 Task: Create a sub task Release to Production / Go Live for the task  Create a new web application for tracking employee time and attendance in the project AgileCircle , assign it to team member softage.5@softage.net and update the status of the sub task to  Completed , set the priority of the sub task to High
Action: Mouse moved to (73, 289)
Screenshot: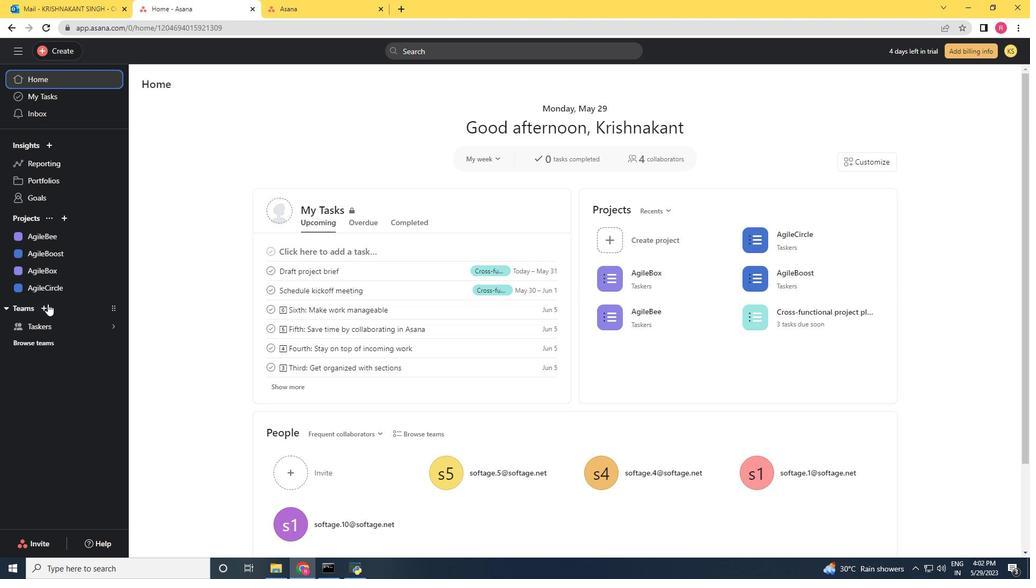 
Action: Mouse pressed left at (73, 289)
Screenshot: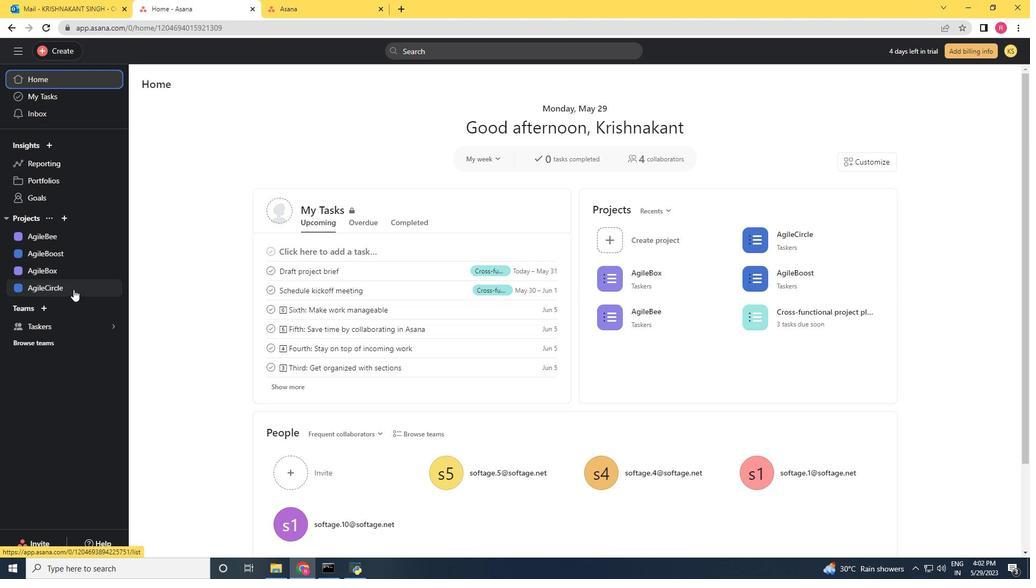 
Action: Mouse moved to (474, 232)
Screenshot: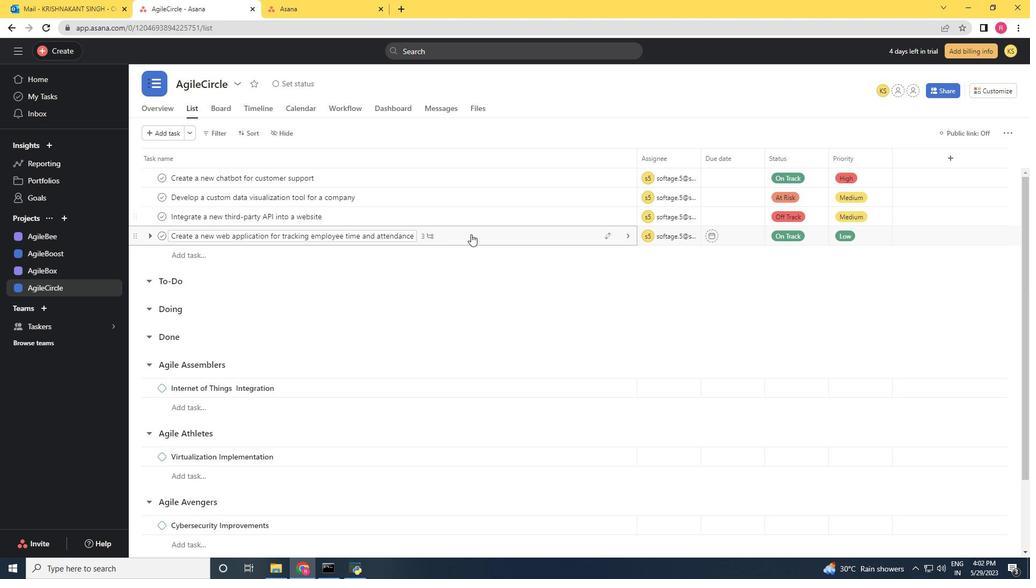 
Action: Mouse pressed left at (474, 232)
Screenshot: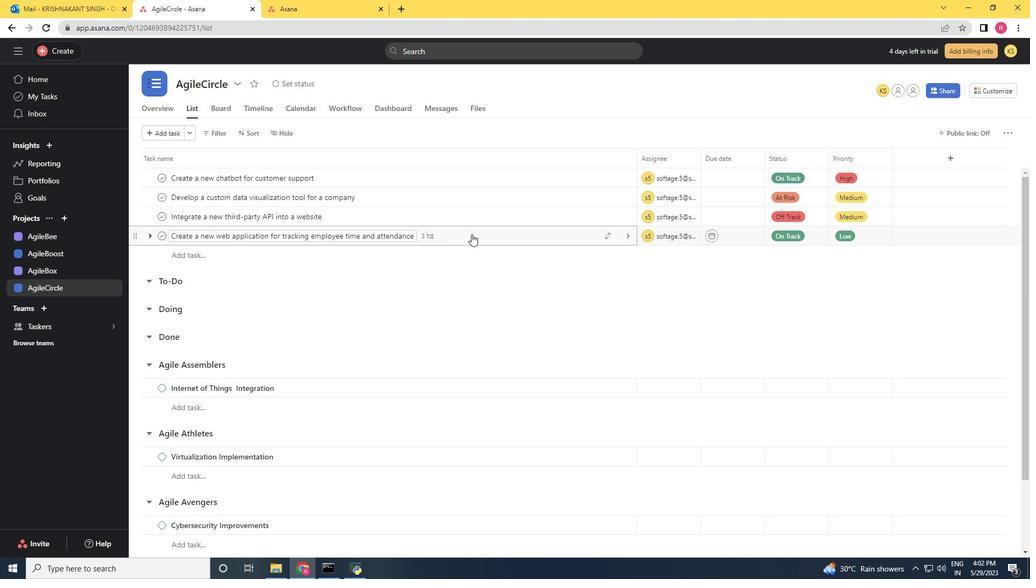 
Action: Mouse moved to (770, 350)
Screenshot: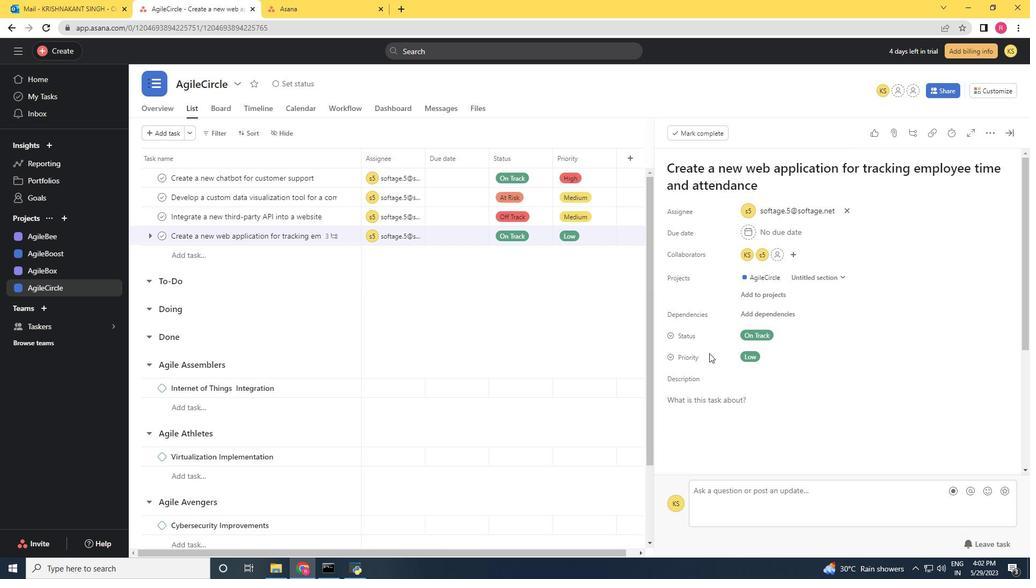 
Action: Mouse scrolled (770, 349) with delta (0, 0)
Screenshot: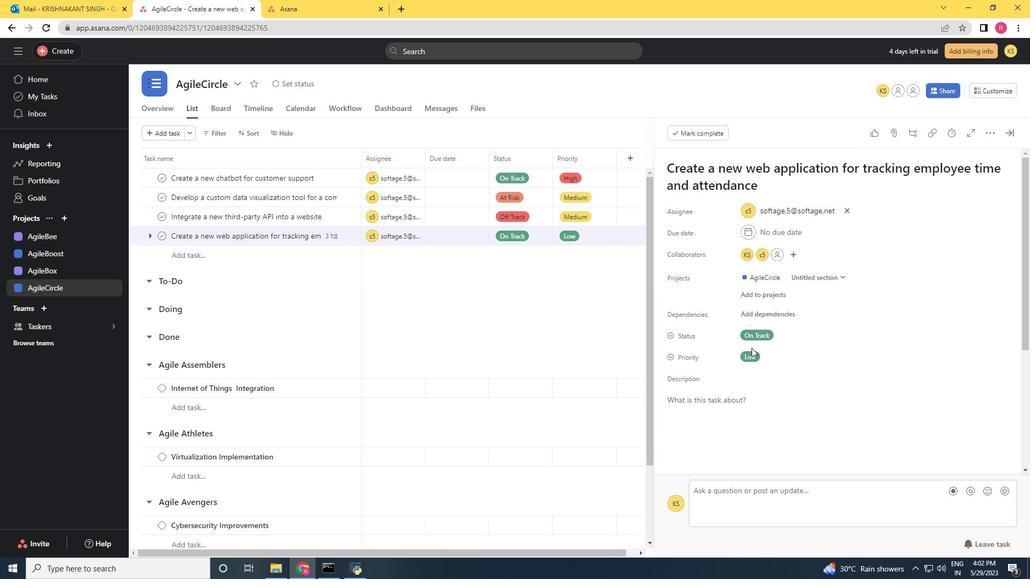 
Action: Mouse scrolled (770, 349) with delta (0, 0)
Screenshot: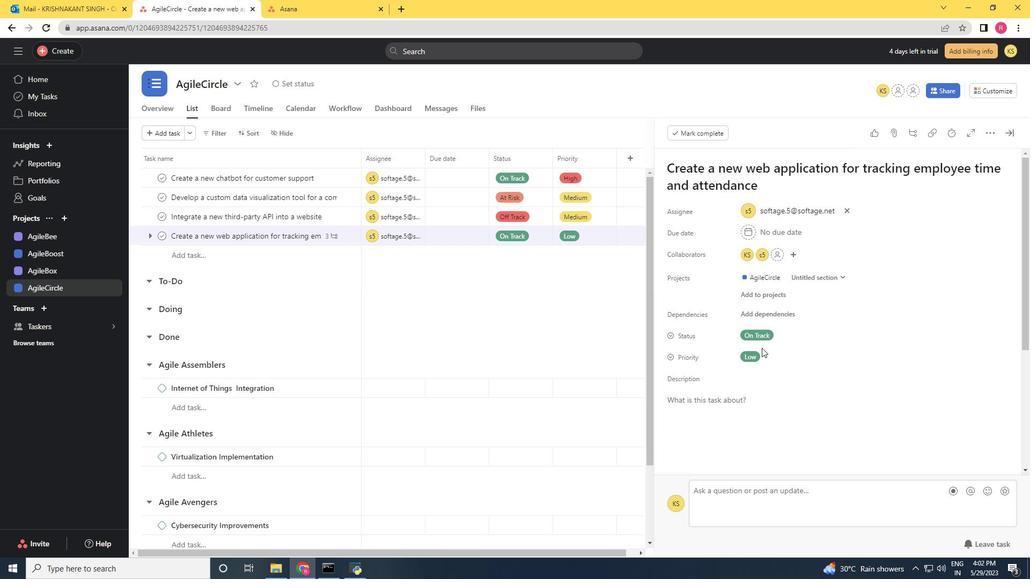 
Action: Mouse scrolled (770, 349) with delta (0, 0)
Screenshot: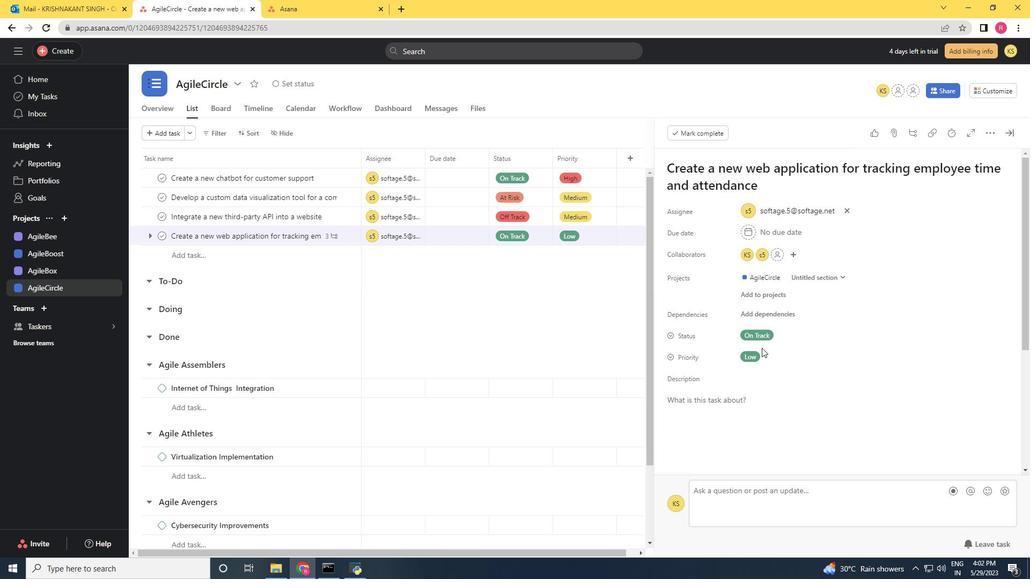 
Action: Mouse scrolled (770, 349) with delta (0, 0)
Screenshot: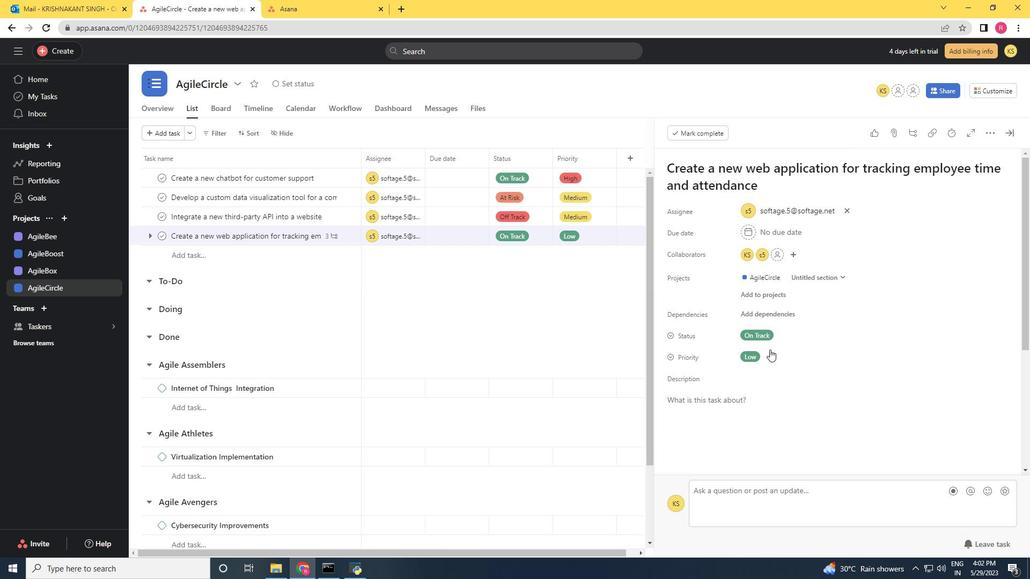
Action: Mouse moved to (684, 390)
Screenshot: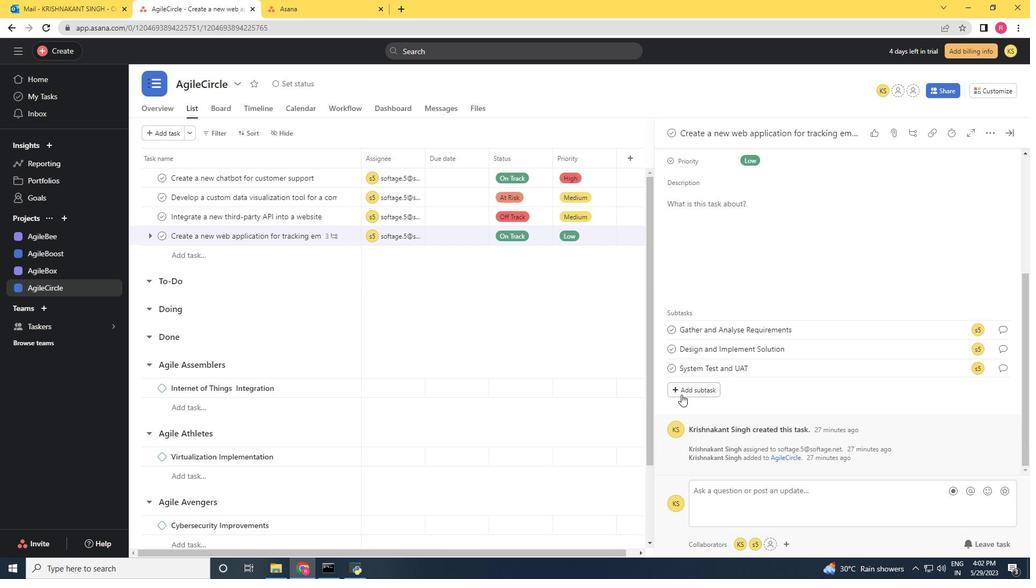 
Action: Mouse pressed left at (684, 390)
Screenshot: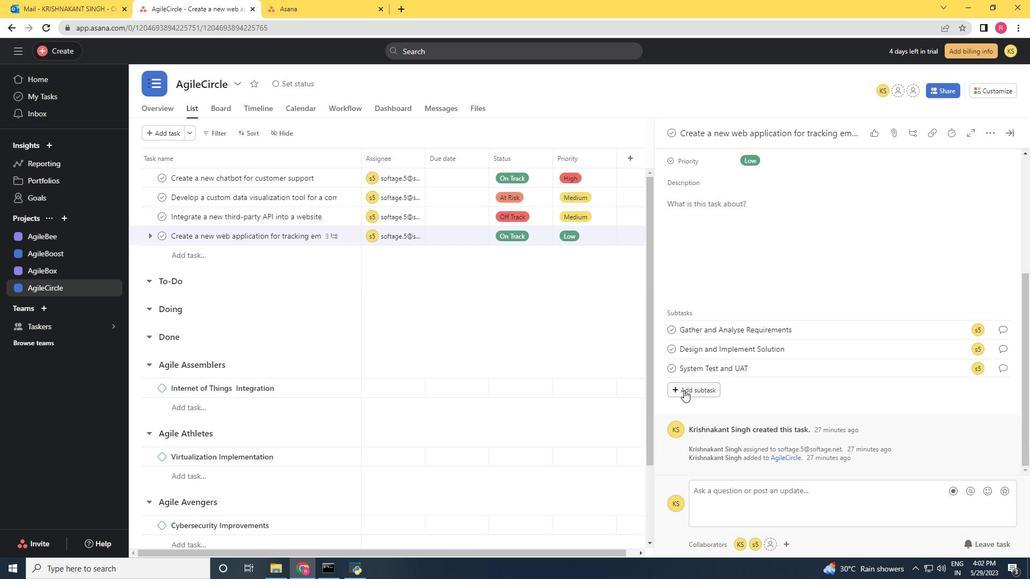 
Action: Key pressed <Key.shift>Release<Key.space>to<Key.space><Key.shift>Production<Key.space><Key.space>/<Key.space>go<Key.space><Key.backspace><Key.backspace><Key.backspace><Key.space><Key.shift>Go<Key.space><Key.backspace><Key.backspace><Key.backspace><Key.backspace><Key.shift>Go<Key.left><Key.left><Key.left><Key.left><Key.backspace><Key.right><Key.right><Key.right><Key.right><Key.space><Key.space><Key.shift>Live<Key.enter>
Screenshot: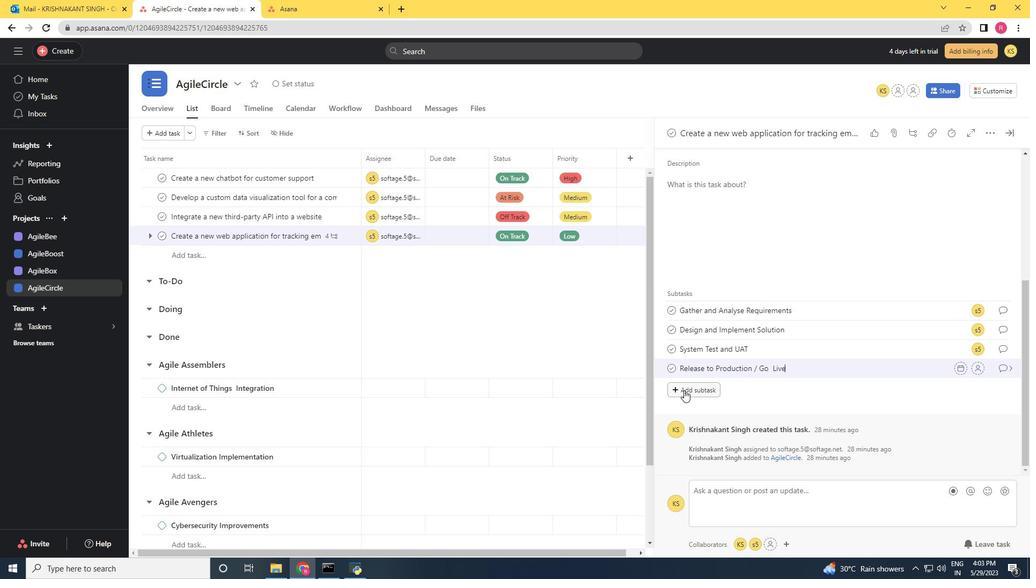 
Action: Mouse moved to (975, 348)
Screenshot: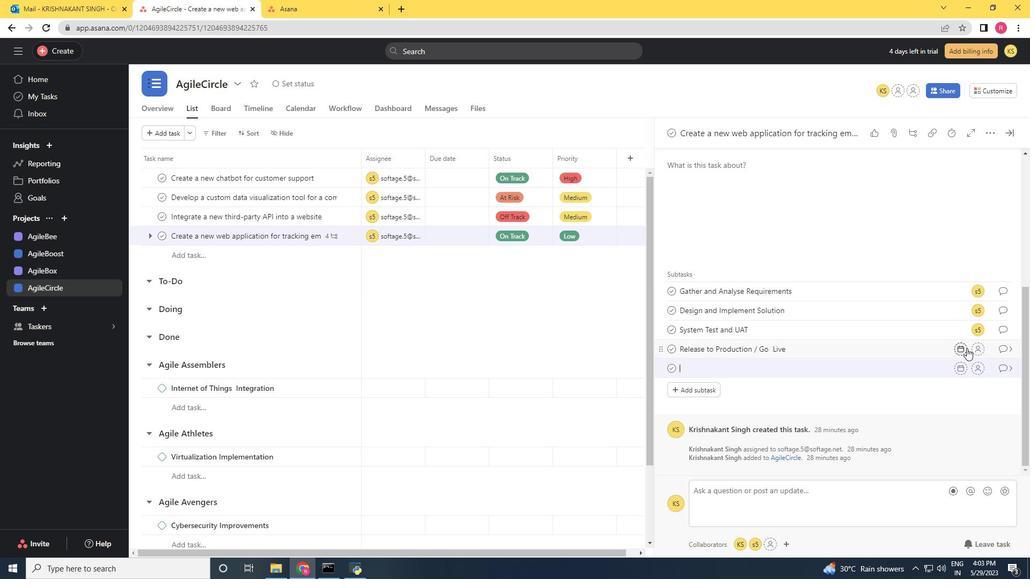 
Action: Mouse pressed left at (975, 348)
Screenshot: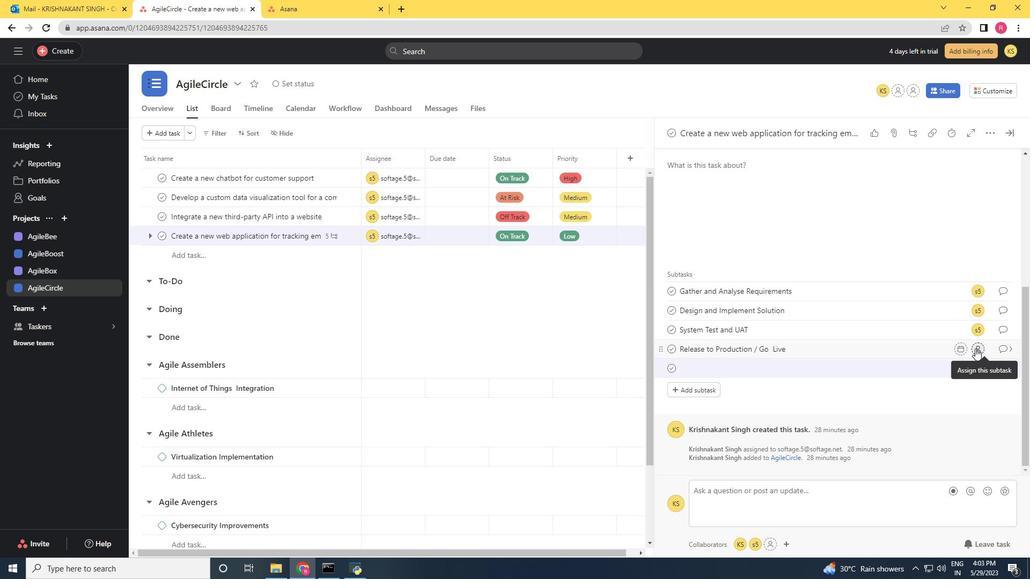 
Action: Mouse moved to (977, 363)
Screenshot: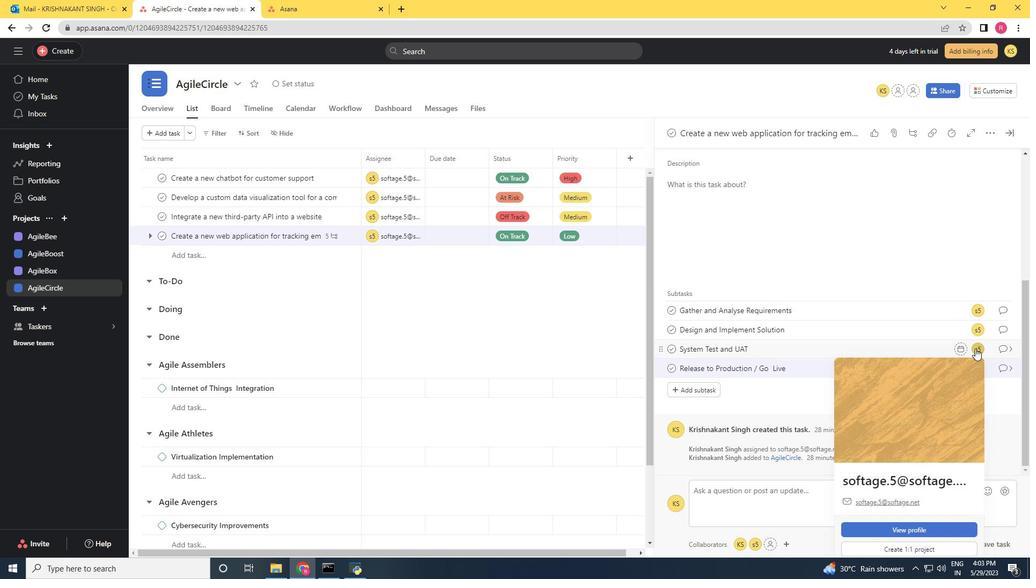 
Action: Mouse pressed left at (977, 363)
Screenshot: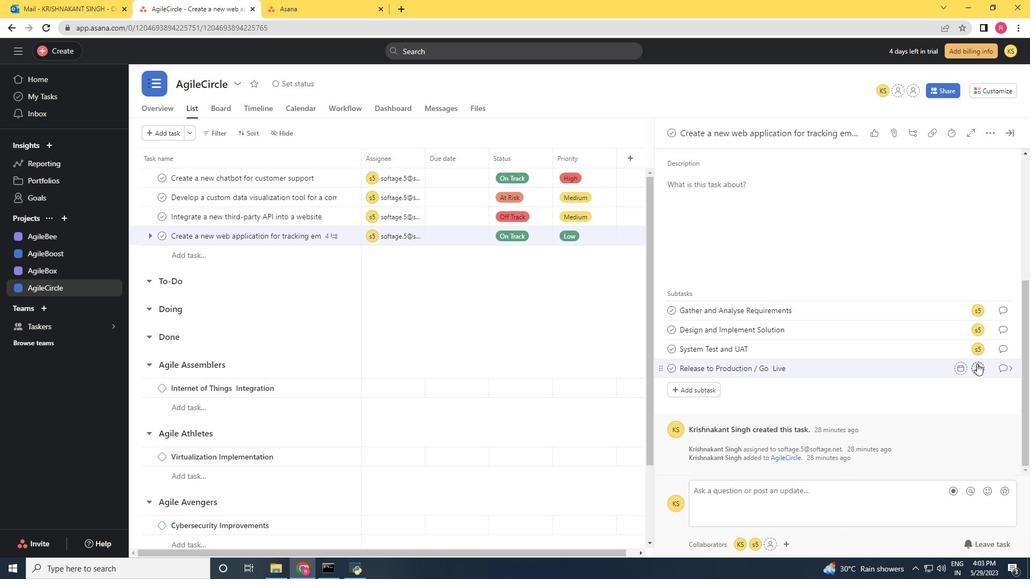 
Action: Mouse moved to (853, 434)
Screenshot: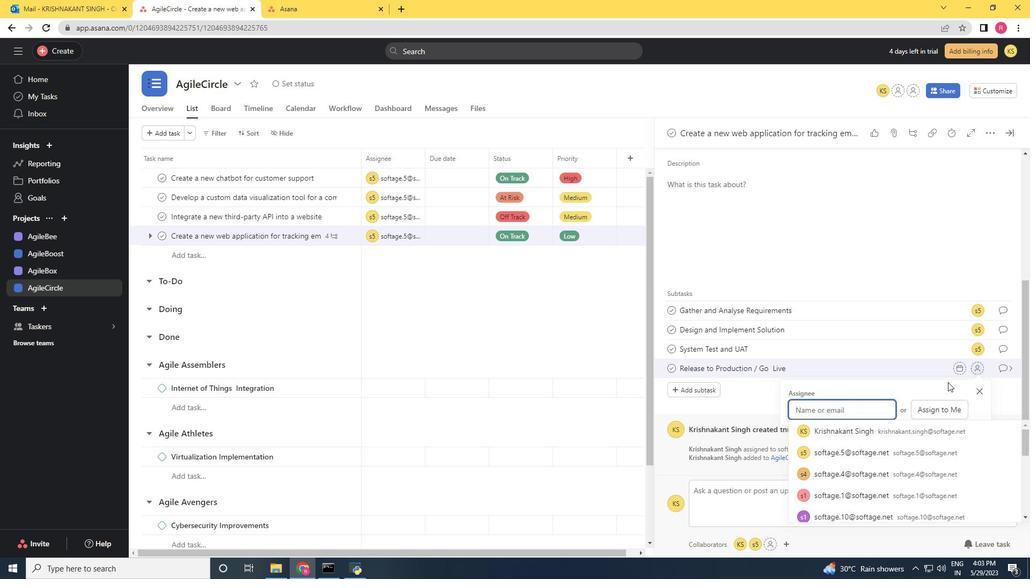 
Action: Key pressed softage.5<Key.shift>@softage.net
Screenshot: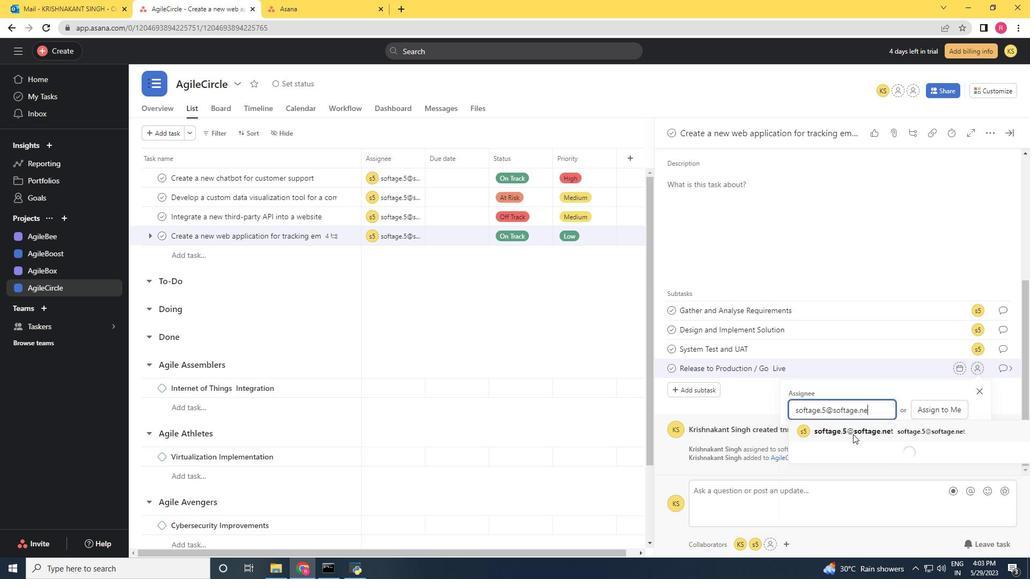 
Action: Mouse moved to (853, 435)
Screenshot: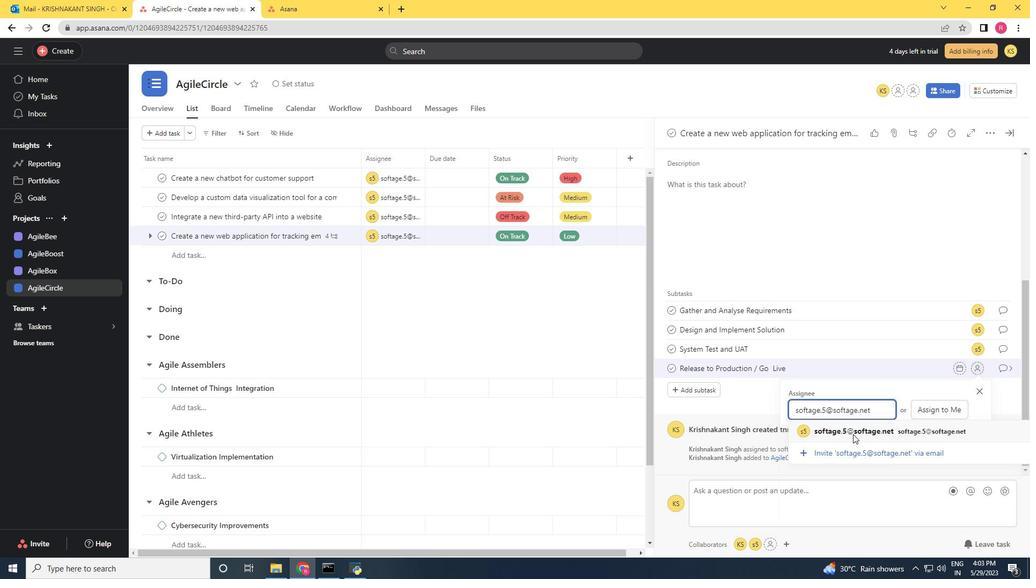 
Action: Mouse pressed left at (853, 435)
Screenshot: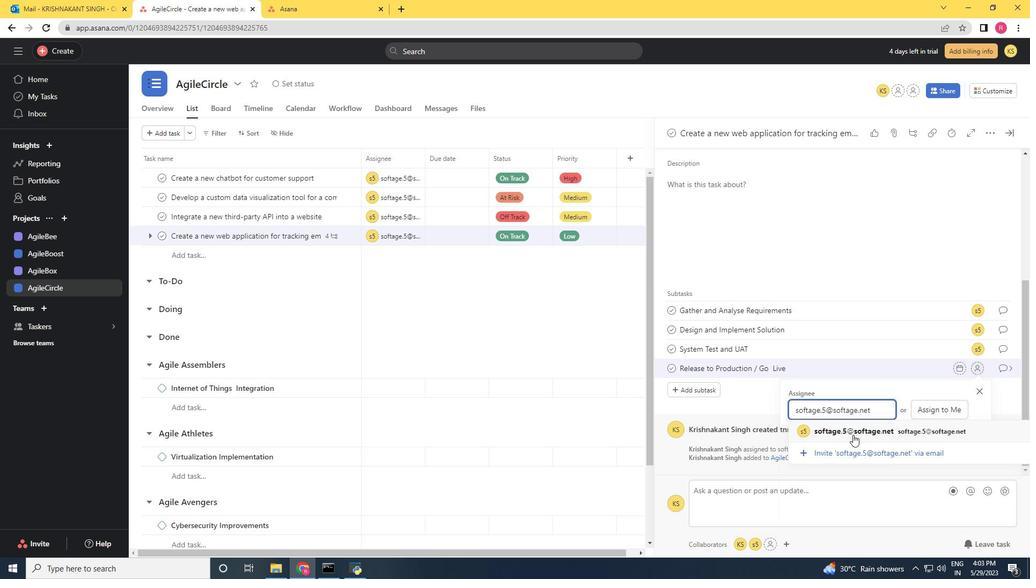 
Action: Mouse moved to (1000, 371)
Screenshot: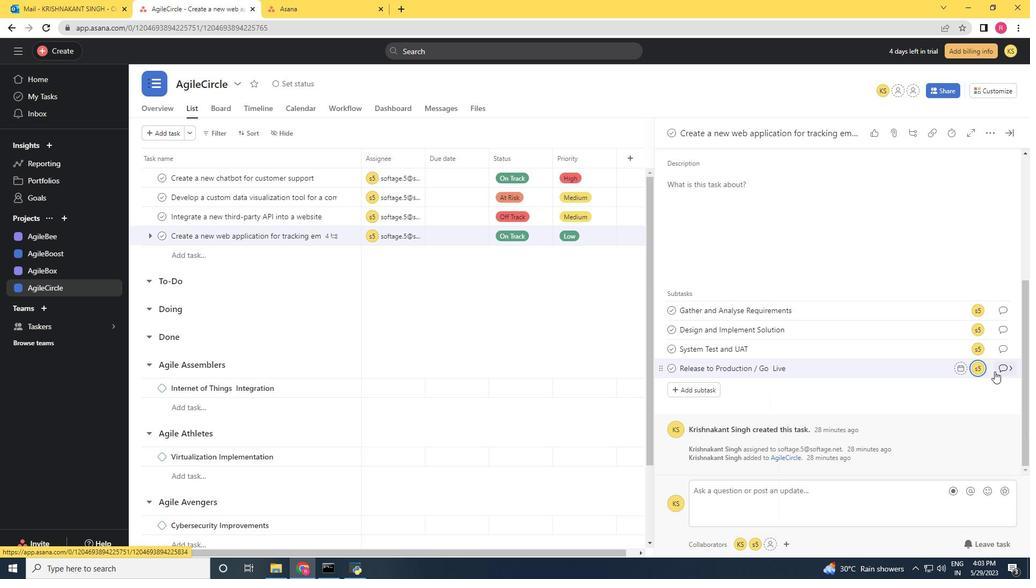 
Action: Mouse pressed left at (1000, 371)
Screenshot: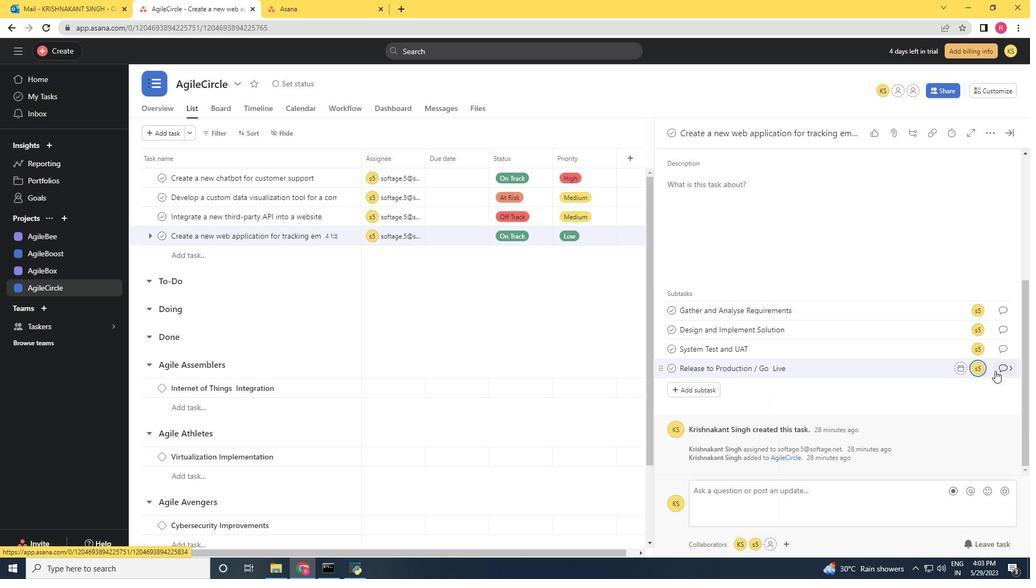 
Action: Mouse moved to (697, 308)
Screenshot: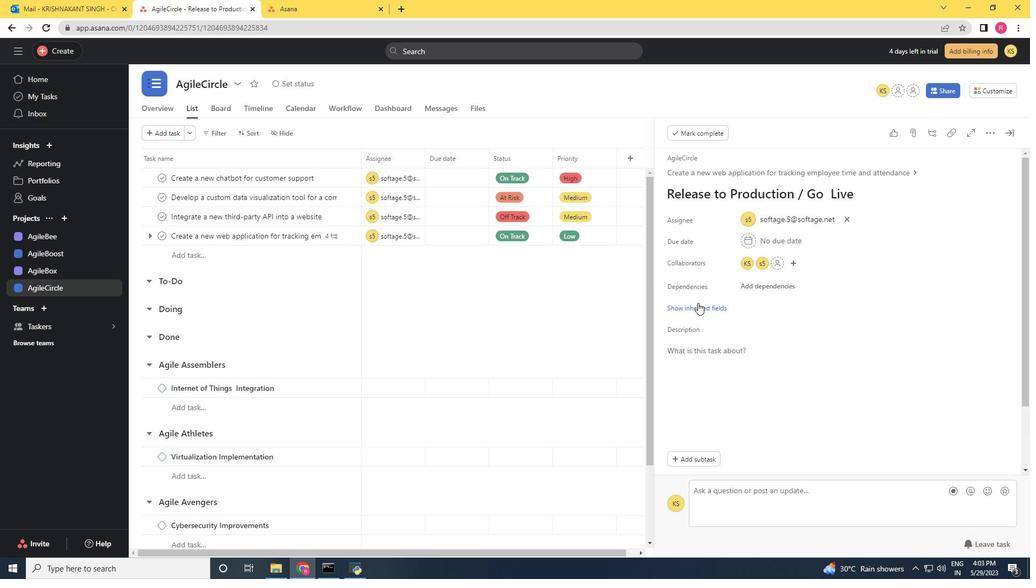 
Action: Mouse pressed left at (697, 308)
Screenshot: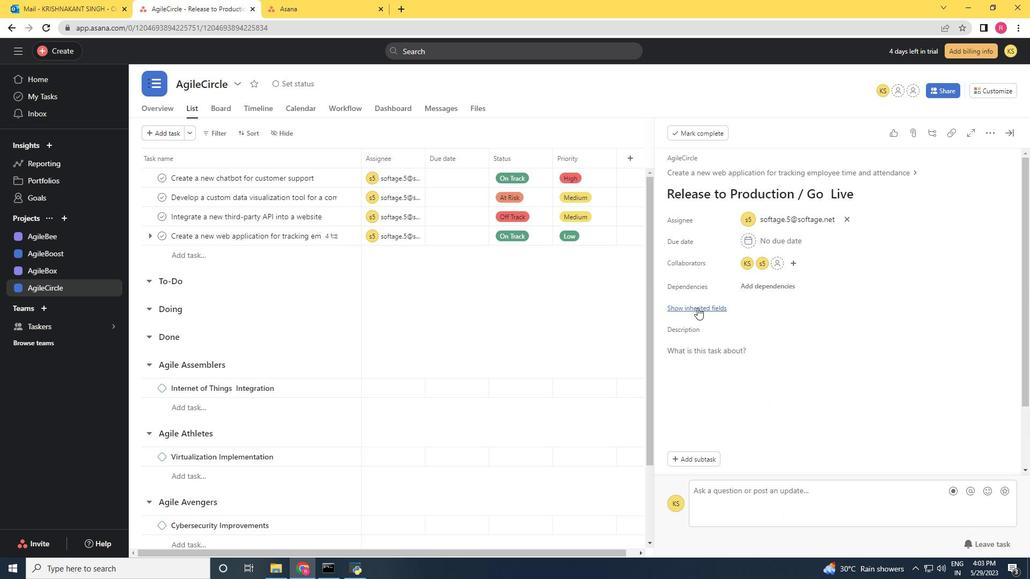 
Action: Mouse moved to (756, 326)
Screenshot: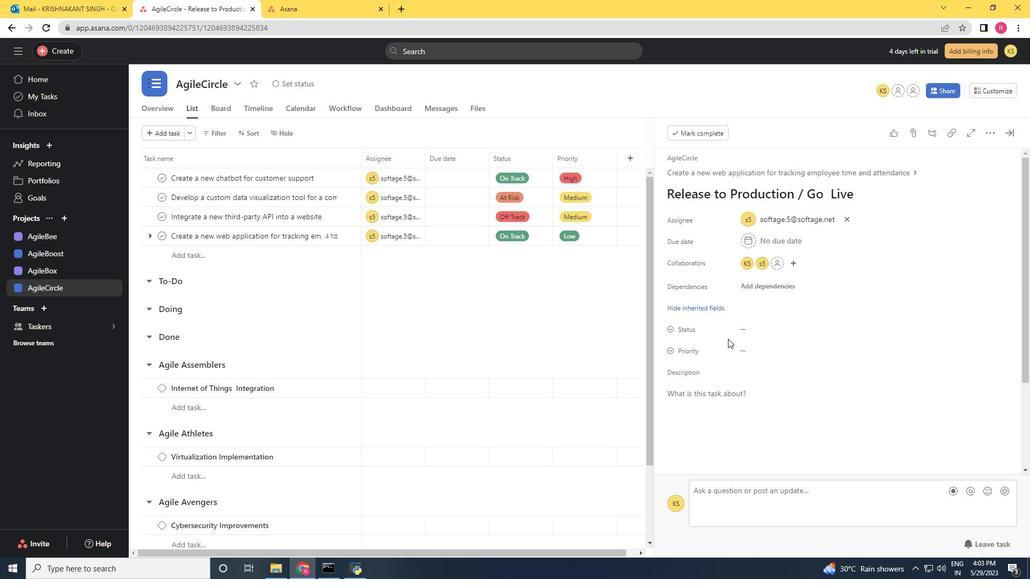 
Action: Mouse pressed left at (756, 326)
Screenshot: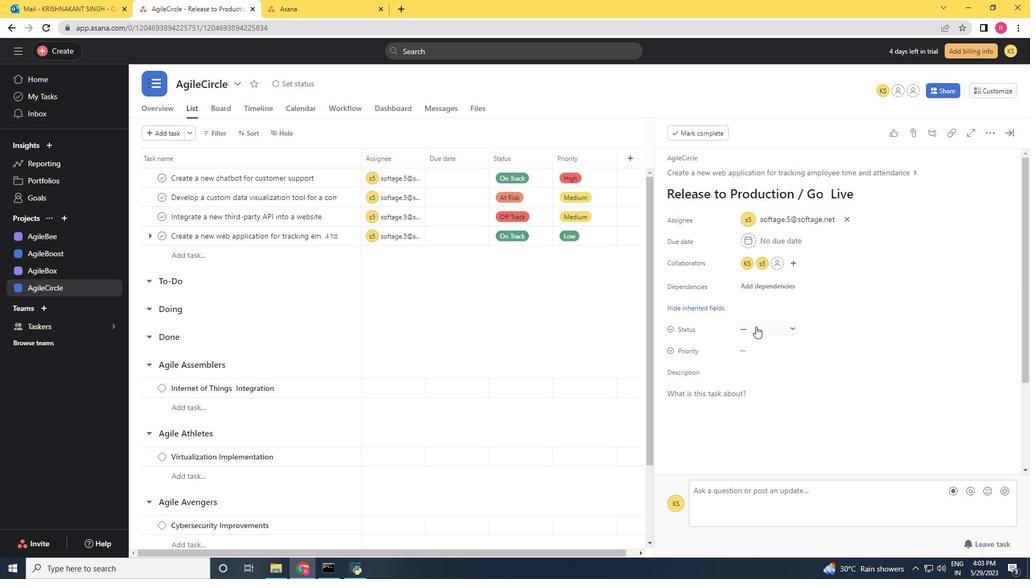 
Action: Mouse moved to (783, 419)
Screenshot: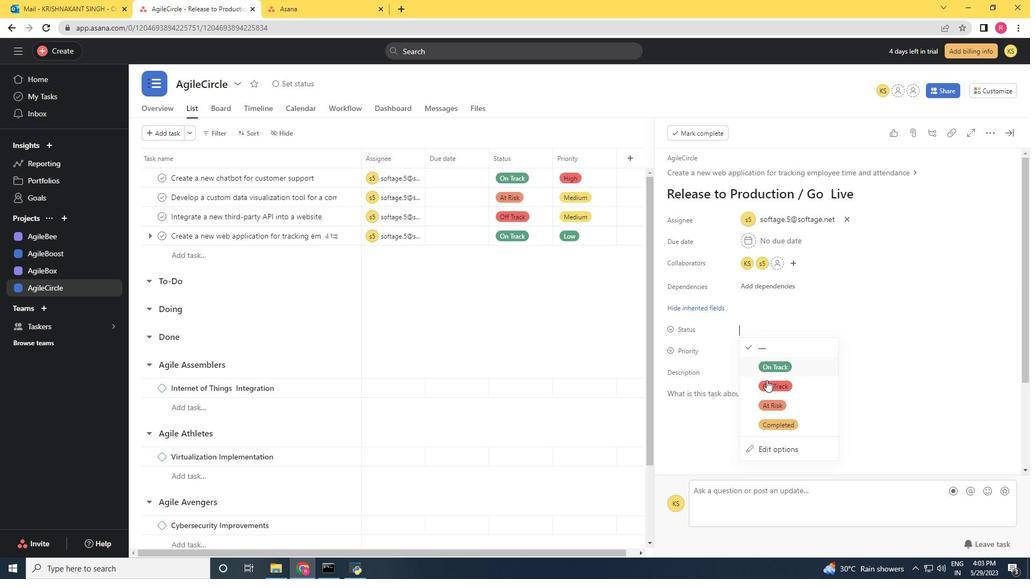 
Action: Mouse pressed left at (783, 419)
Screenshot: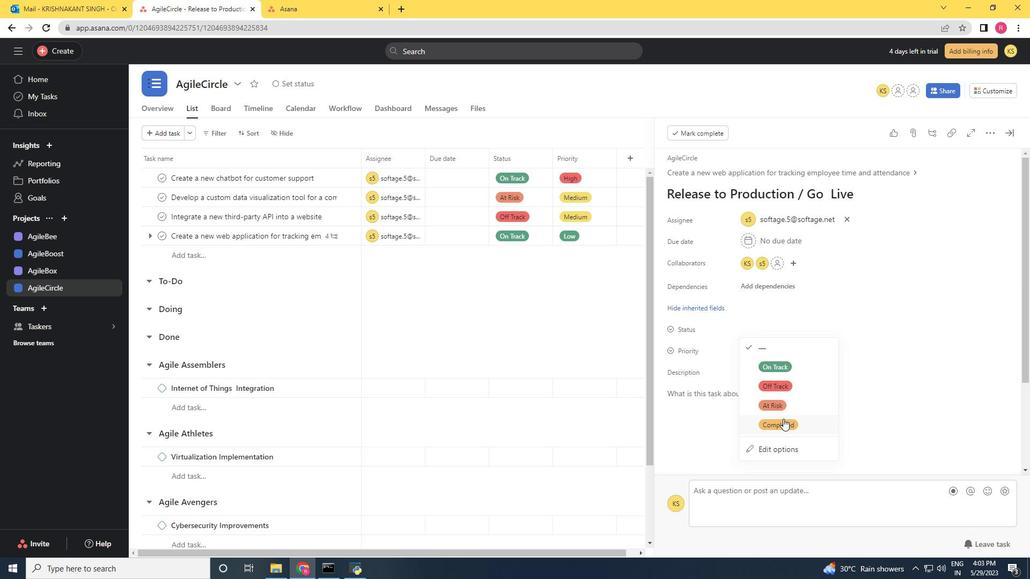 
Action: Mouse moved to (742, 350)
Screenshot: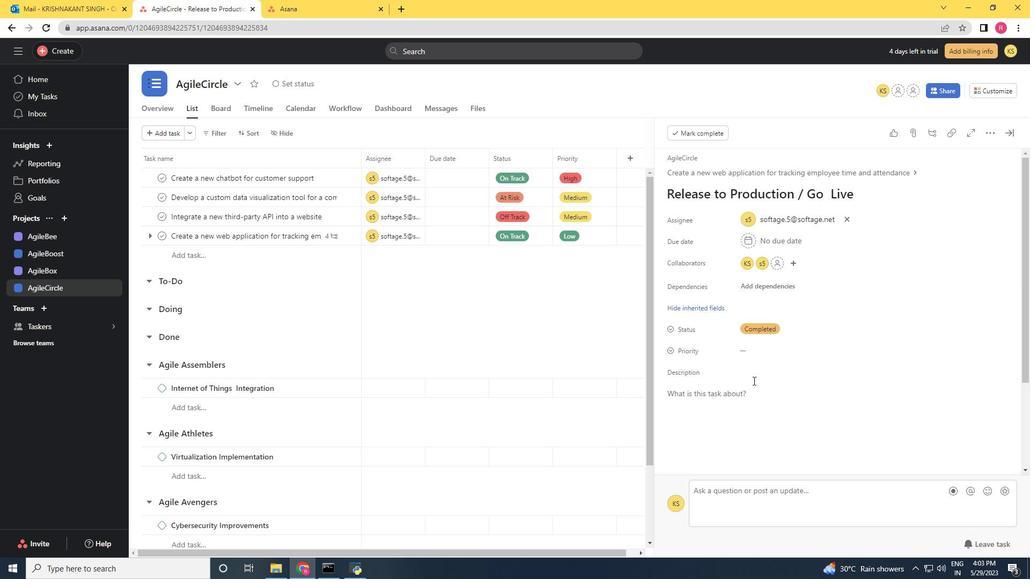 
Action: Mouse pressed left at (742, 350)
Screenshot: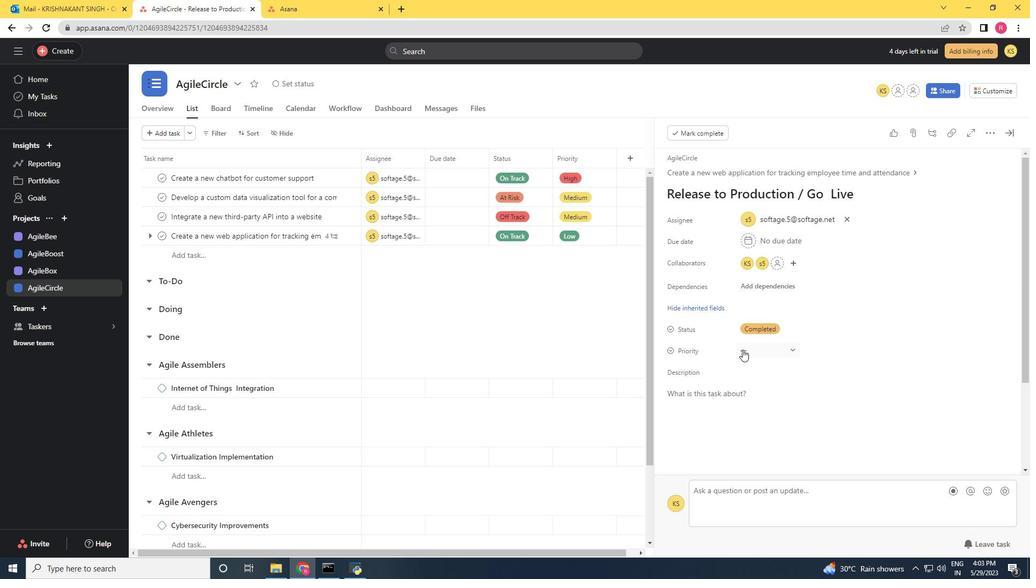 
Action: Mouse moved to (763, 394)
Screenshot: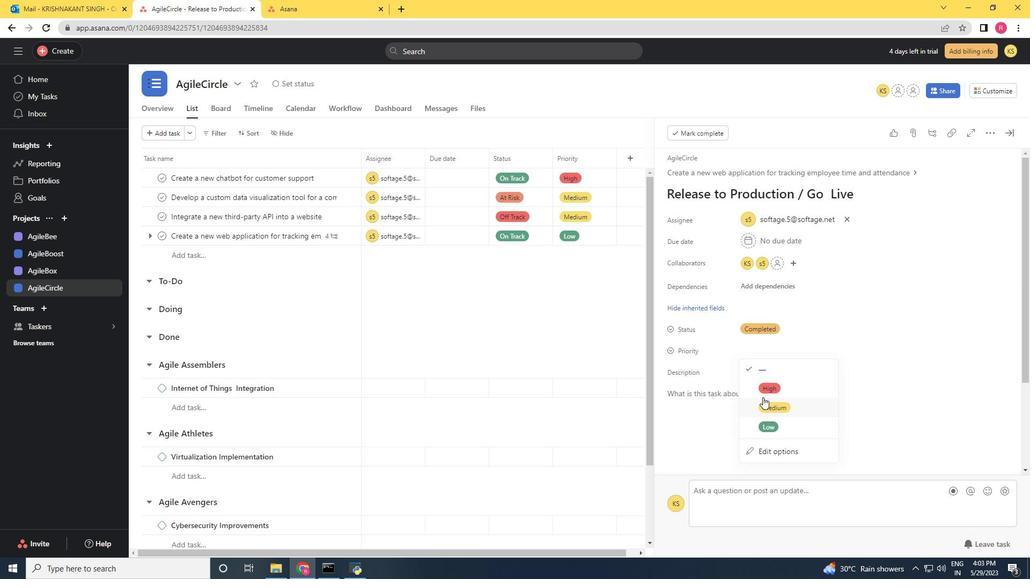 
Action: Mouse pressed left at (763, 394)
Screenshot: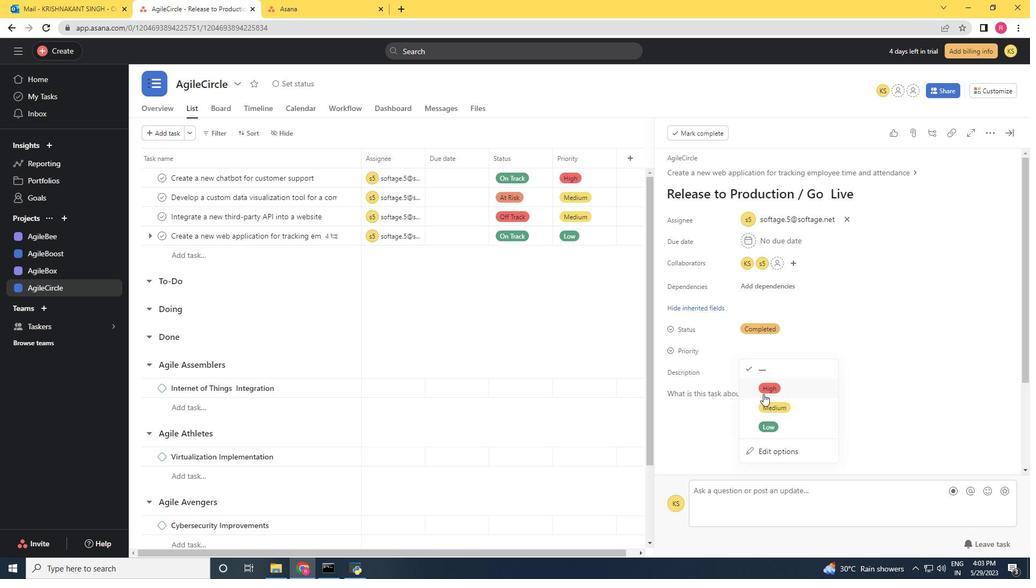 
